 Task: Customize your GitHub profile with a company logo.
Action: Mouse moved to (310, 309)
Screenshot: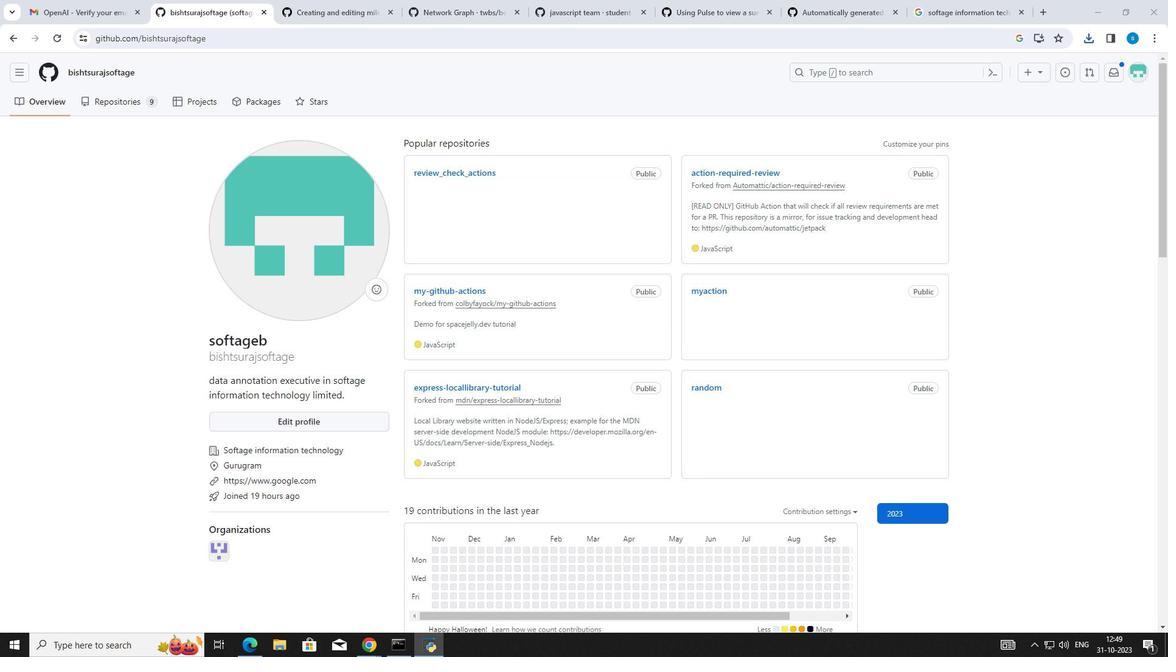 
Action: Mouse pressed left at (310, 309)
Screenshot: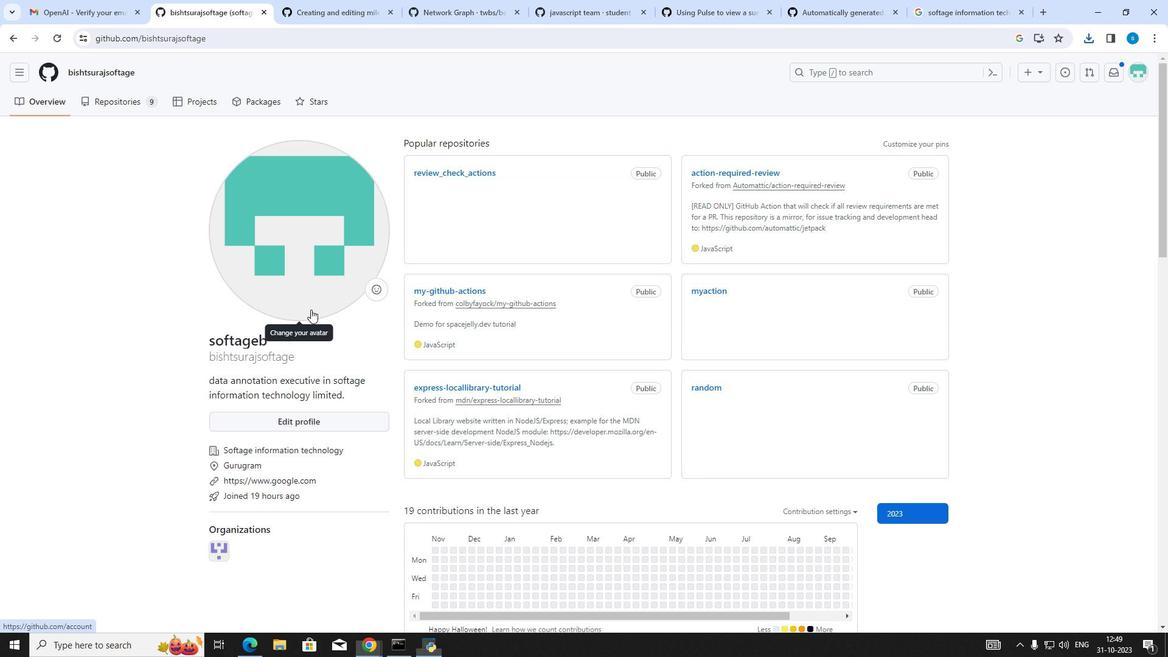 
Action: Mouse moved to (803, 315)
Screenshot: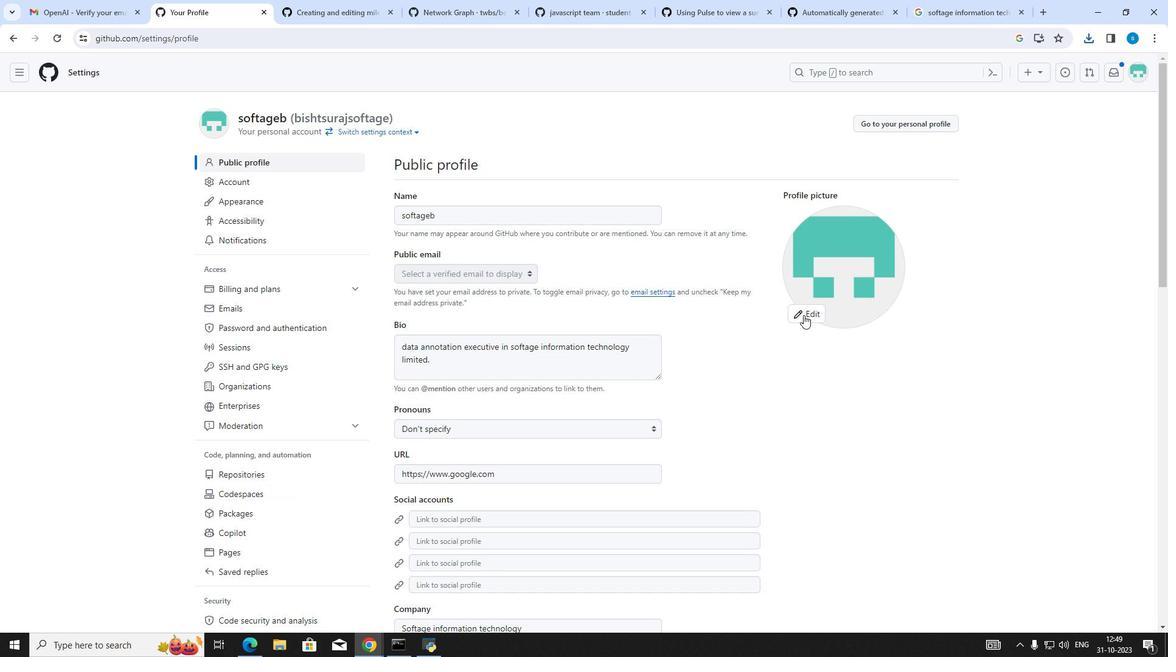 
Action: Mouse pressed left at (803, 315)
Screenshot: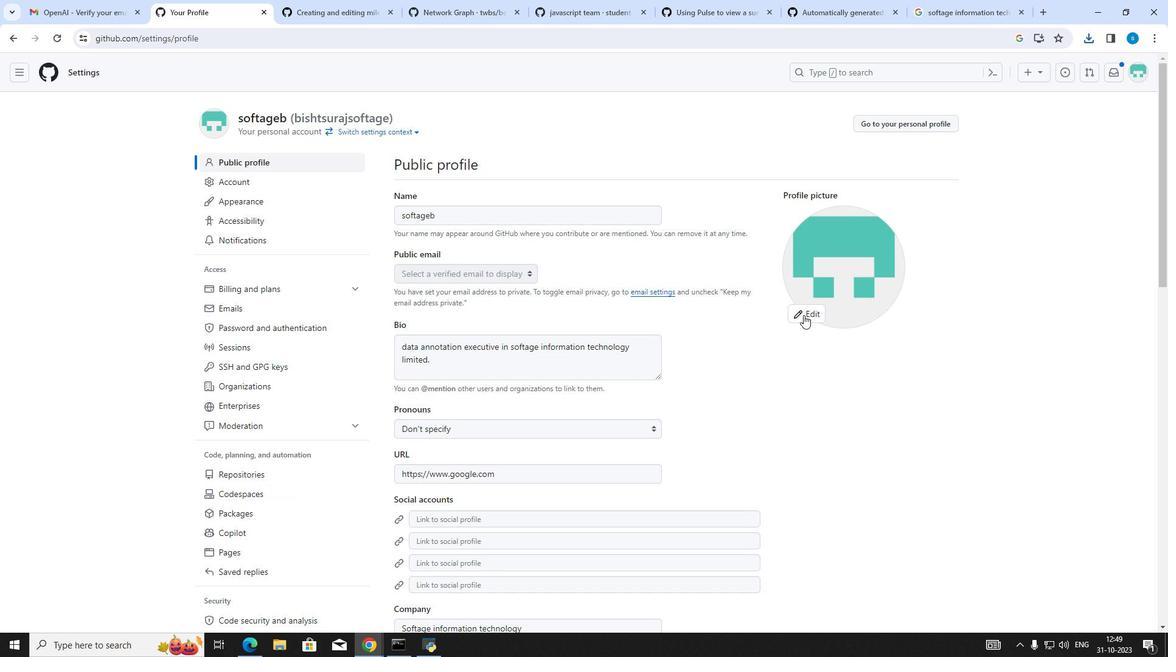 
Action: Mouse moved to (810, 338)
Screenshot: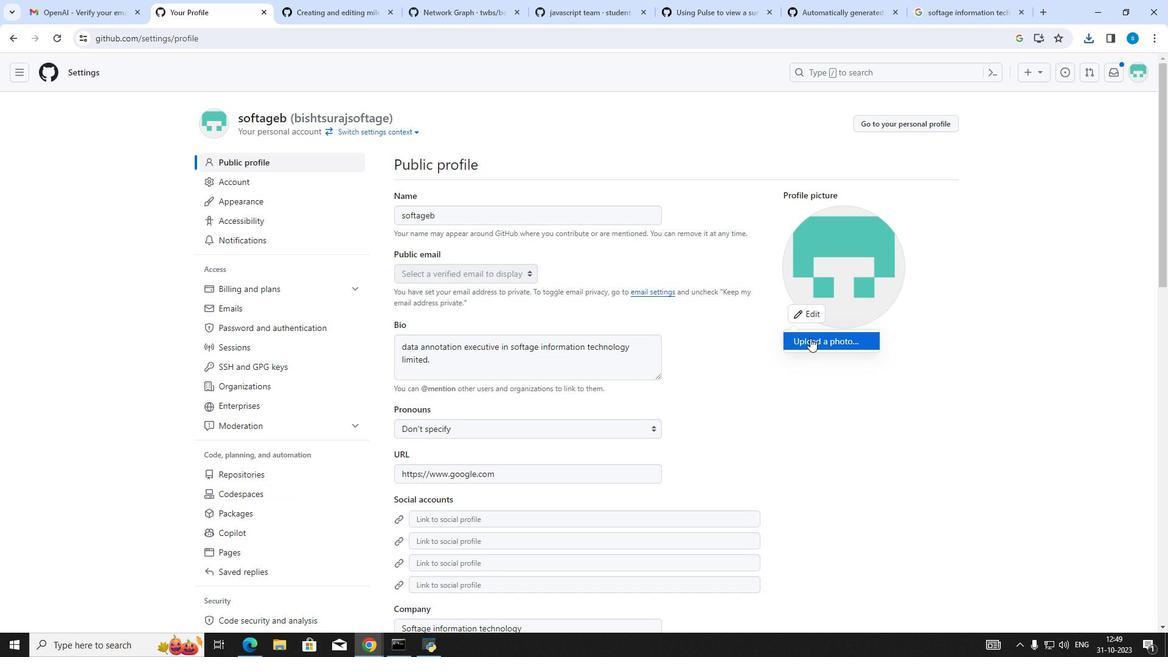 
Action: Mouse pressed left at (810, 338)
Screenshot: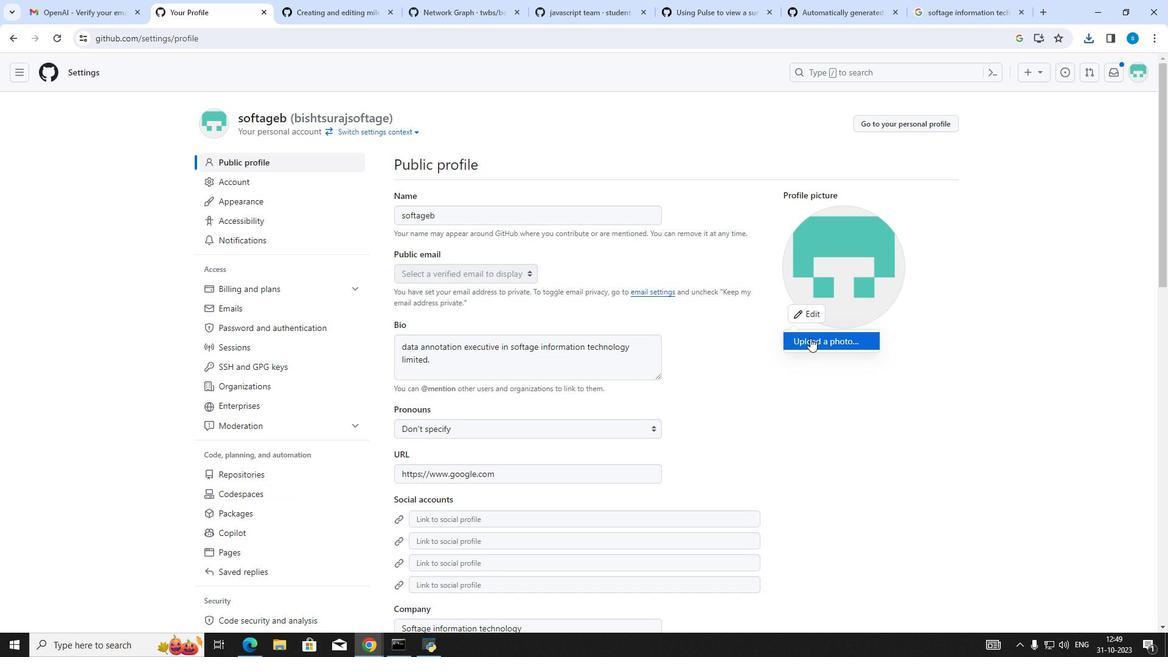 
Action: Mouse moved to (52, 116)
Screenshot: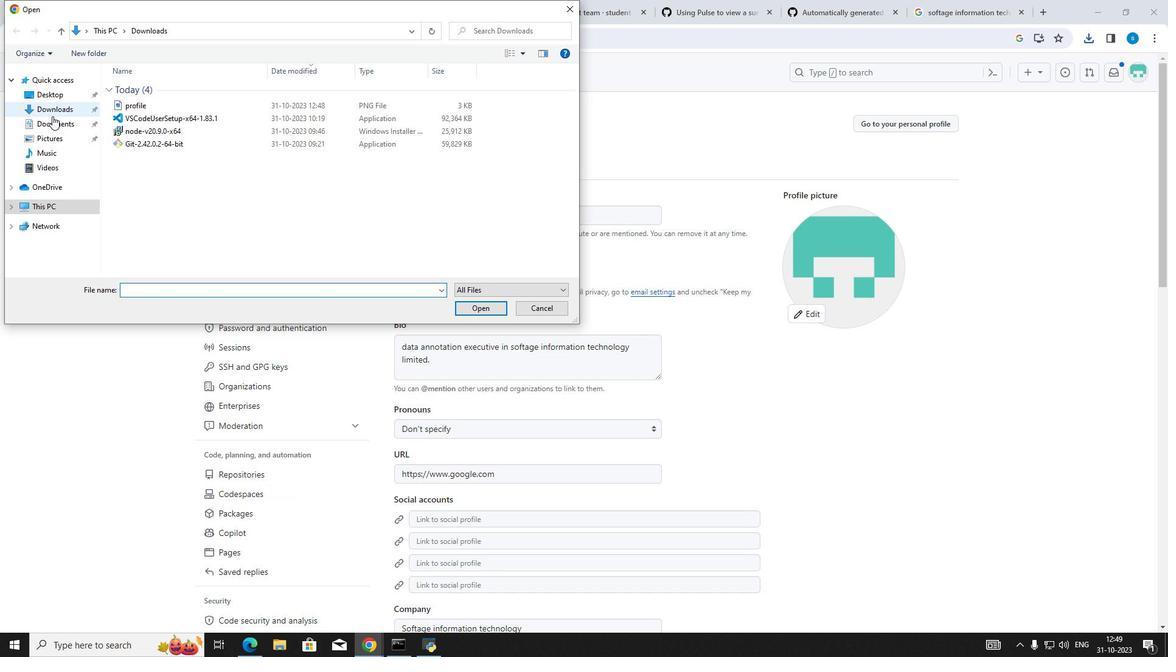 
Action: Mouse pressed left at (52, 116)
Screenshot: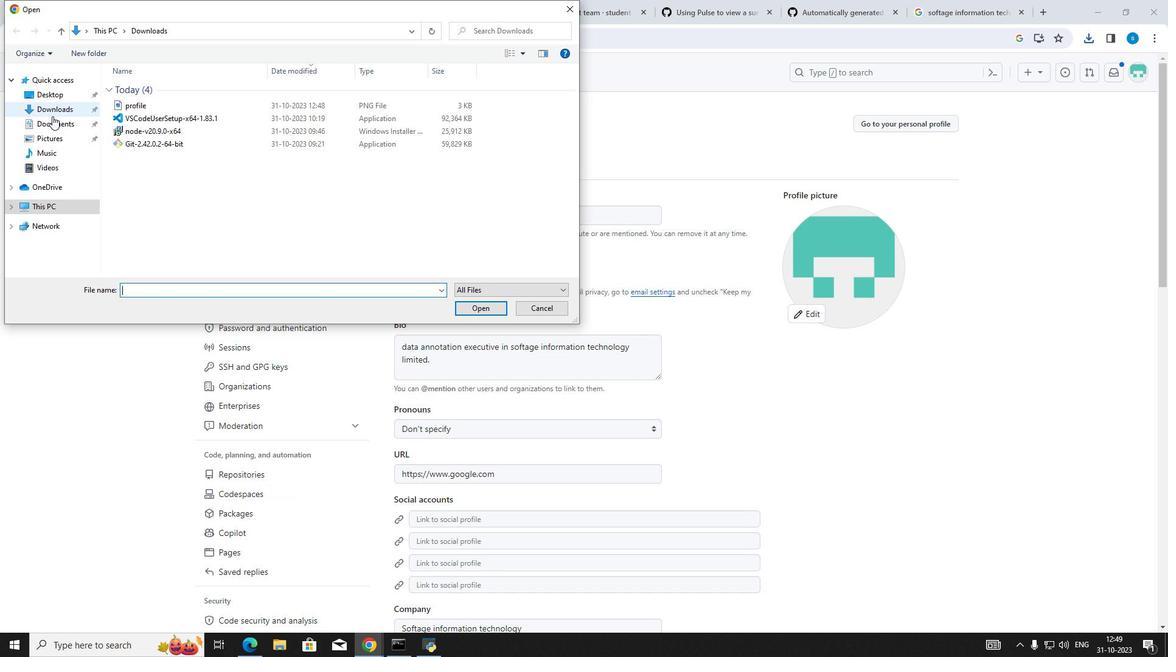 
Action: Mouse moved to (51, 112)
Screenshot: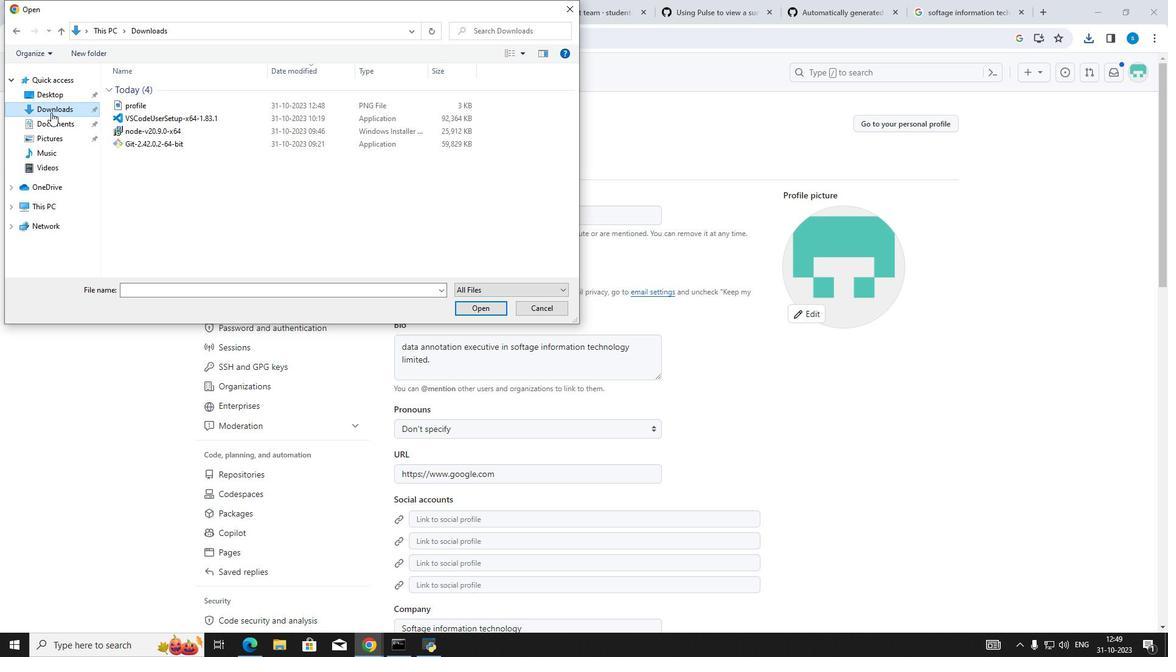 
Action: Mouse pressed left at (51, 112)
Screenshot: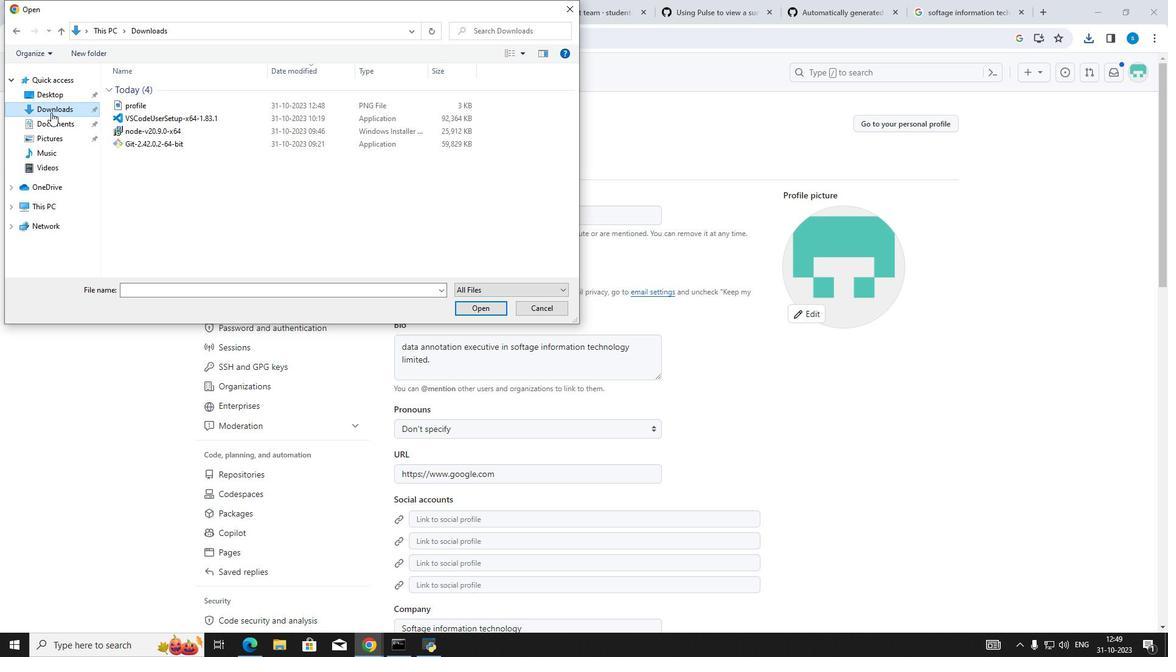 
Action: Mouse moved to (136, 106)
Screenshot: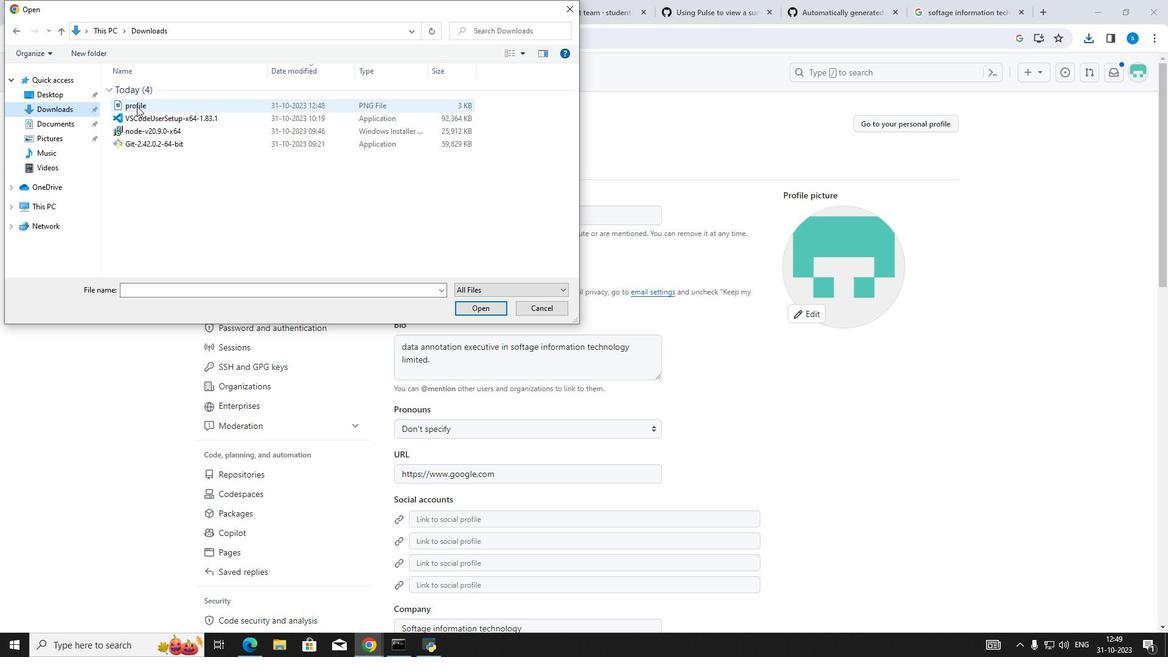 
Action: Mouse pressed left at (136, 106)
Screenshot: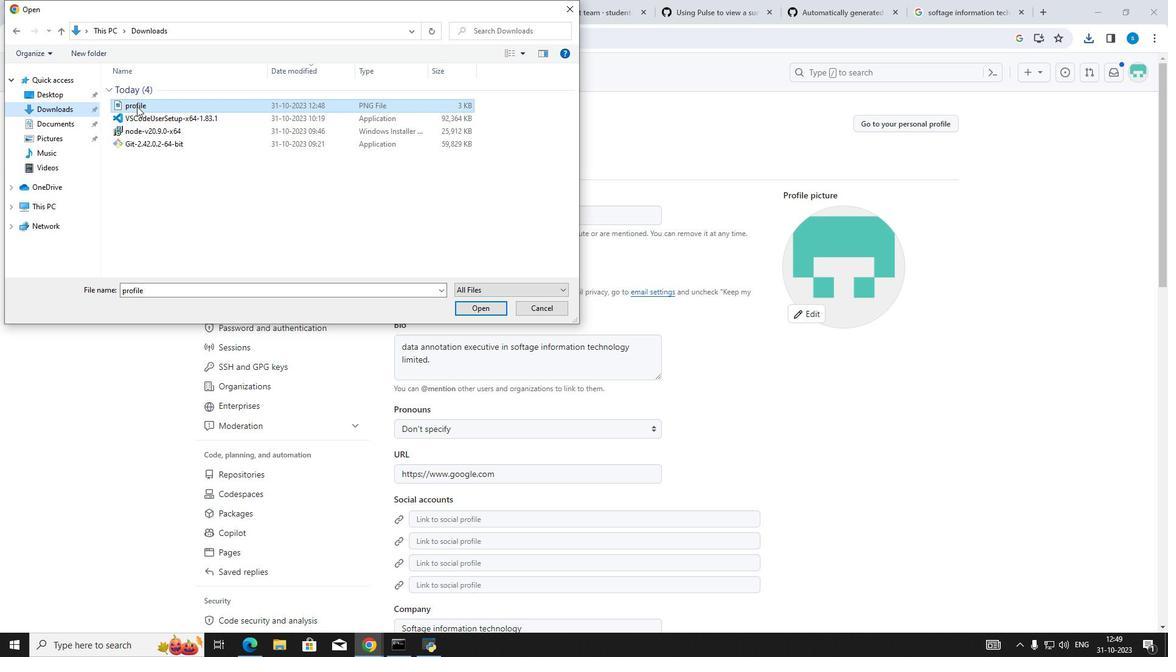 
Action: Mouse moved to (478, 306)
Screenshot: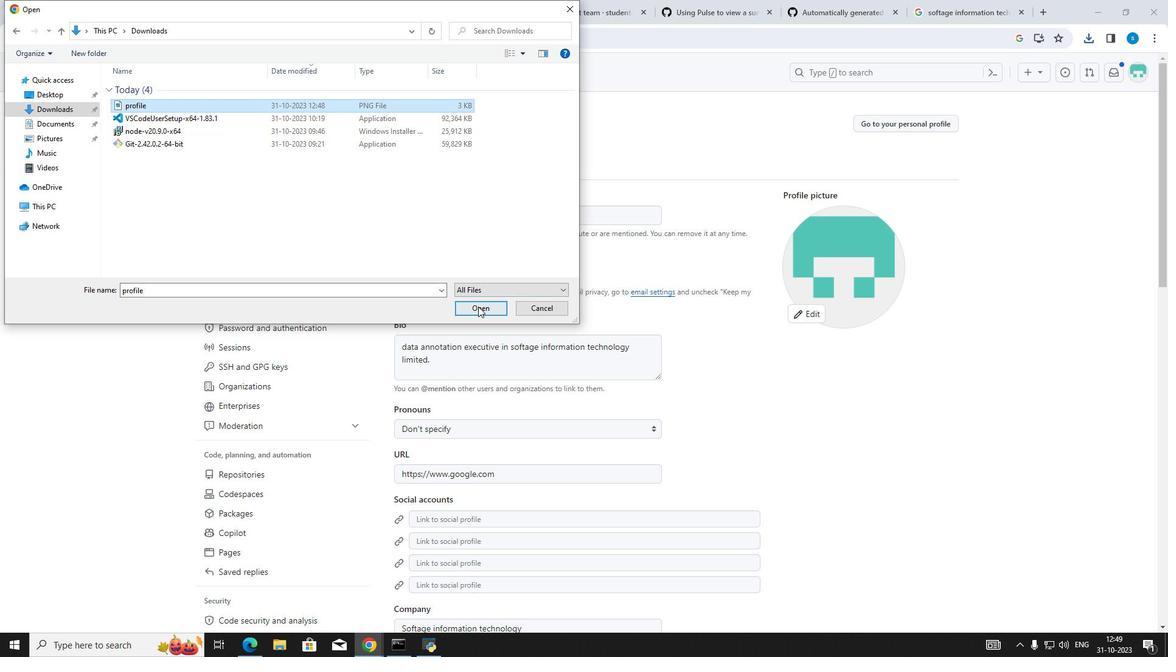 
Action: Mouse pressed left at (478, 306)
Screenshot: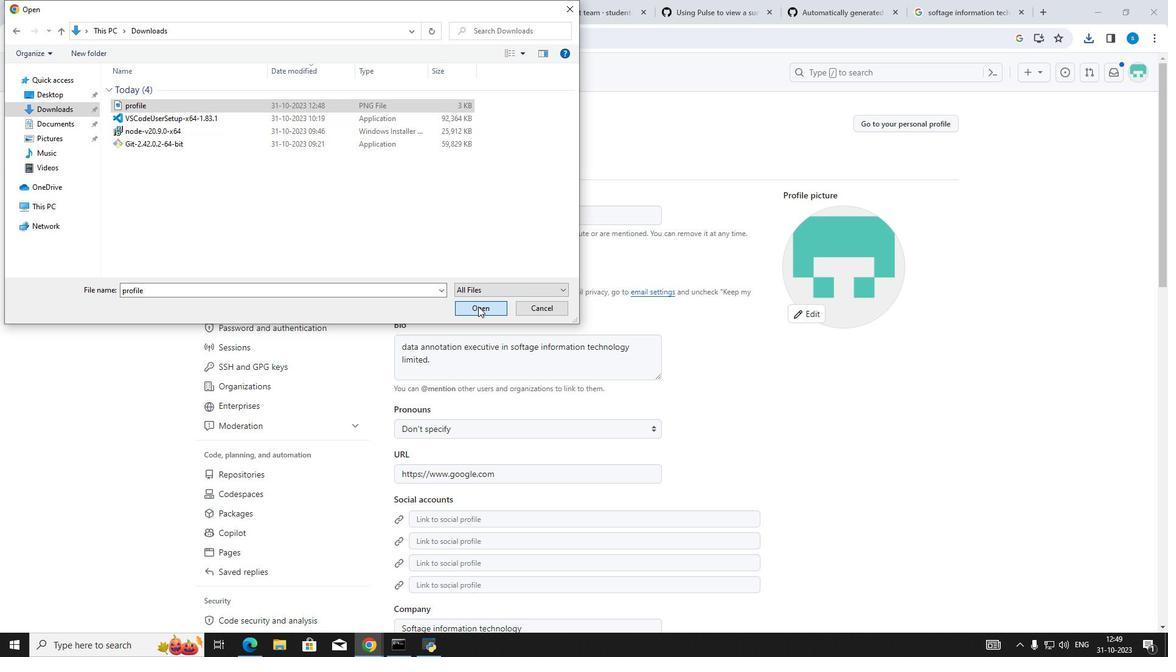 
Action: Mouse moved to (591, 435)
Screenshot: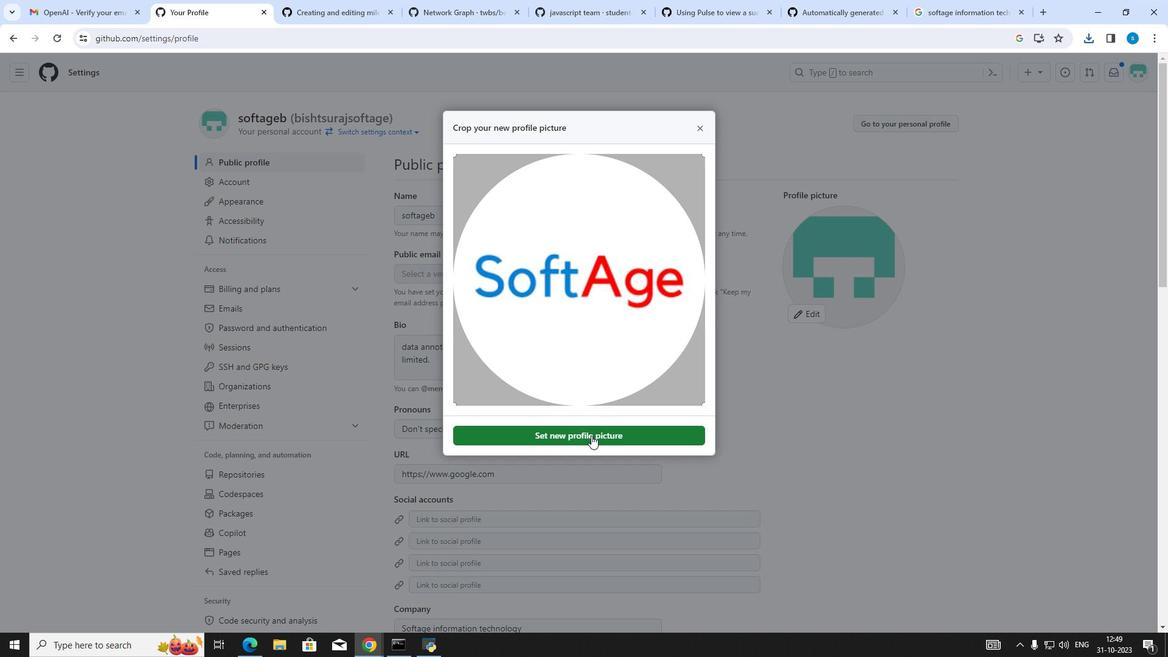 
Action: Mouse pressed left at (591, 435)
Screenshot: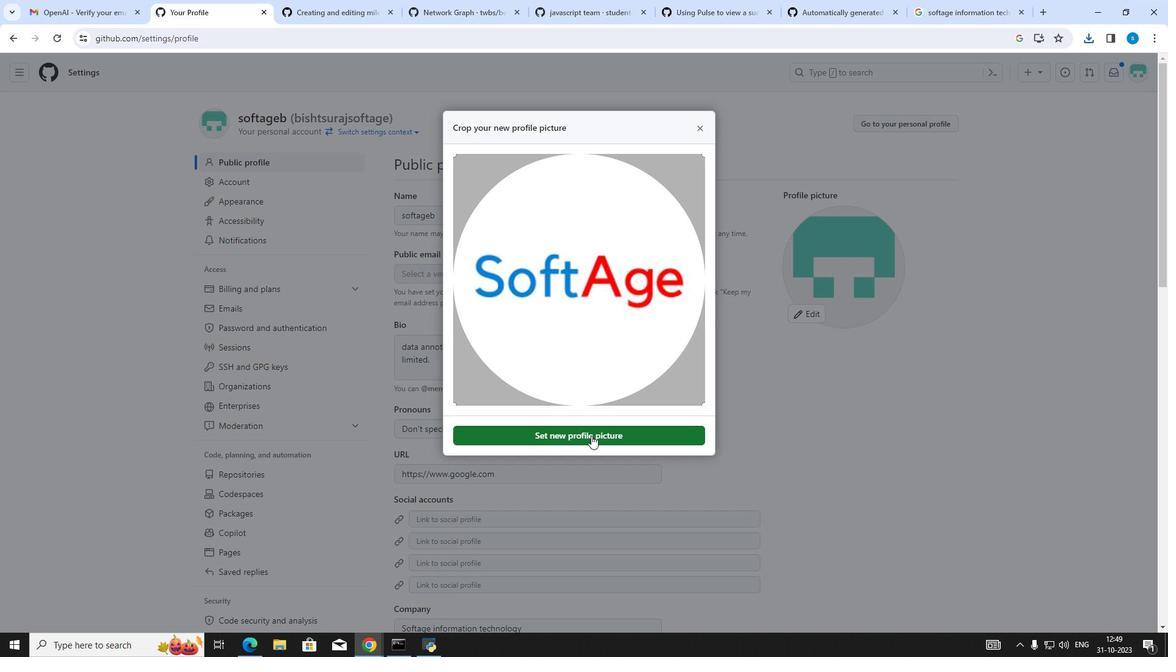 
Action: Mouse moved to (729, 430)
Screenshot: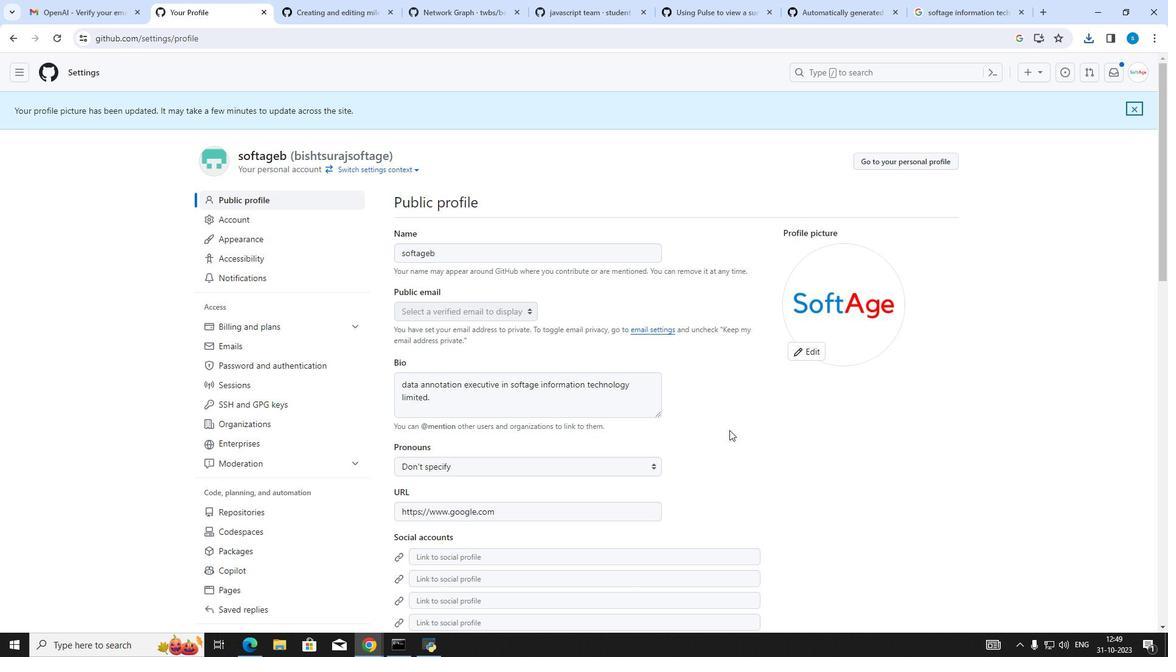 
